 Task: Apply an Orange color cover.
Action: Mouse moved to (405, 173)
Screenshot: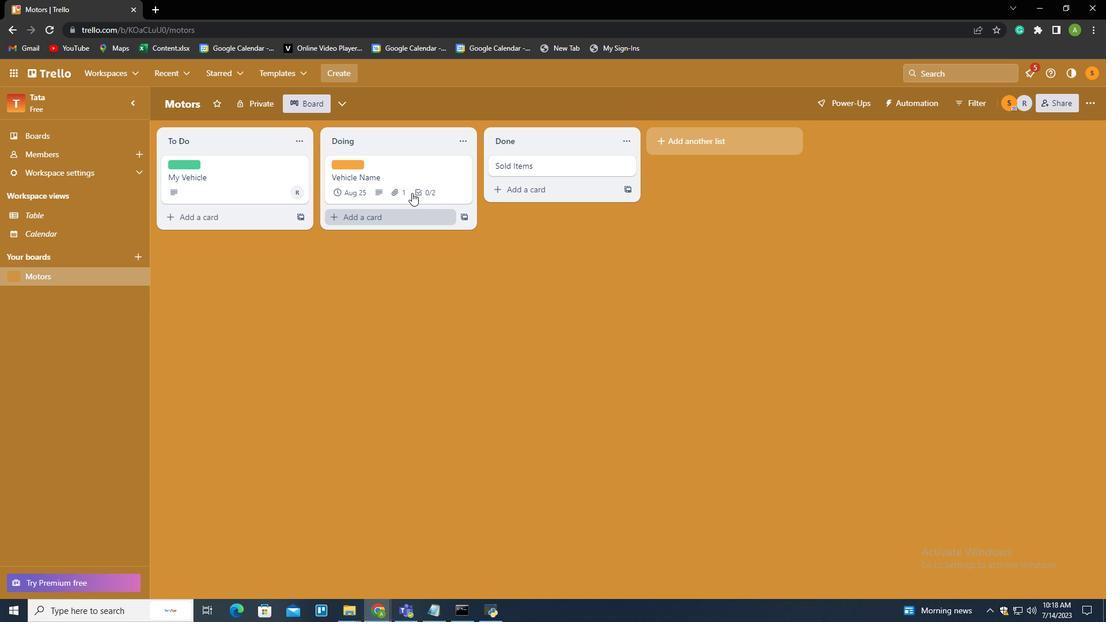 
Action: Mouse pressed left at (405, 173)
Screenshot: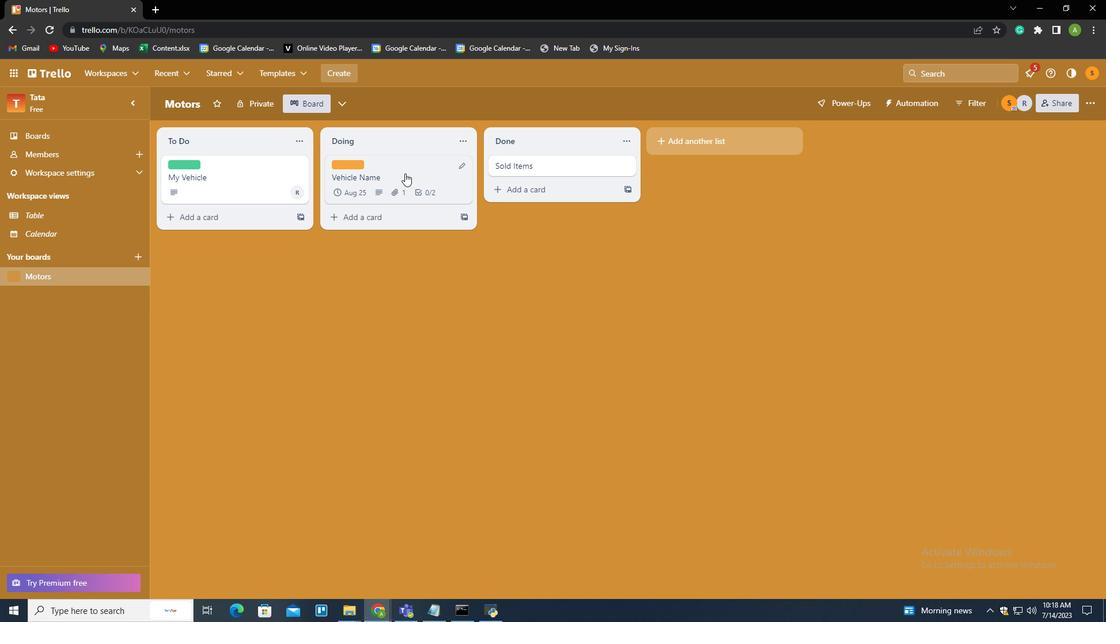
Action: Mouse moved to (706, 317)
Screenshot: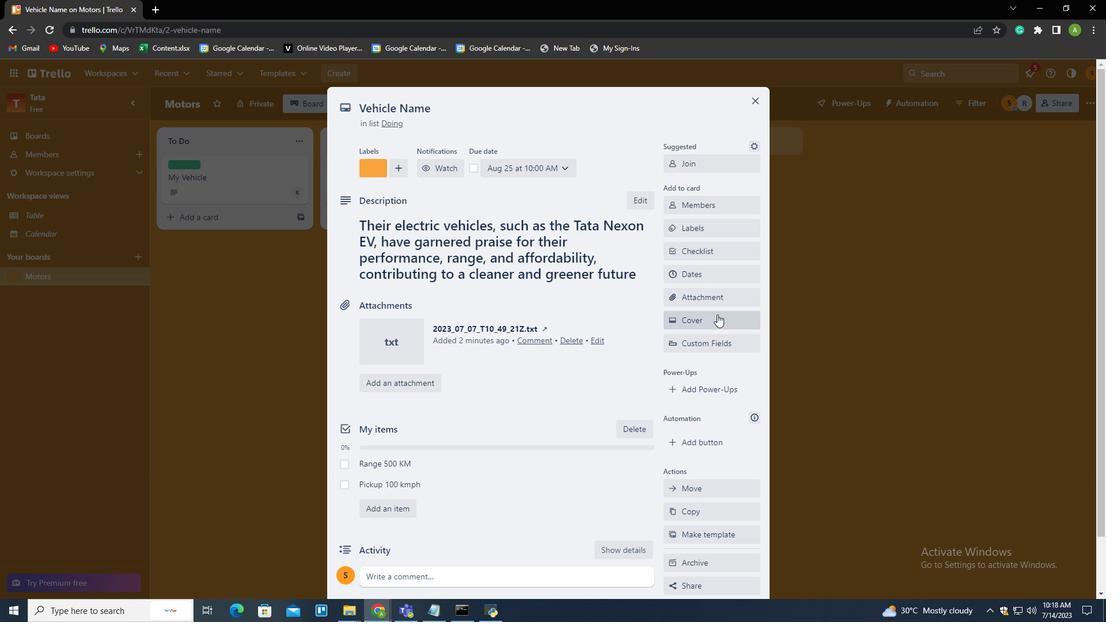 
Action: Mouse pressed left at (706, 317)
Screenshot: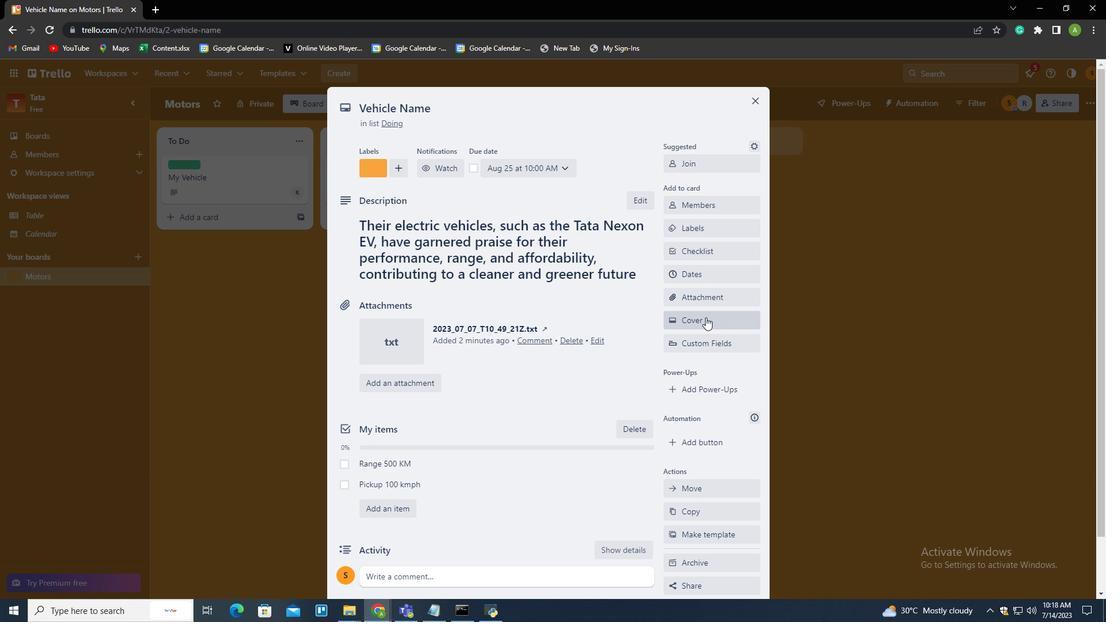
Action: Mouse moved to (750, 368)
Screenshot: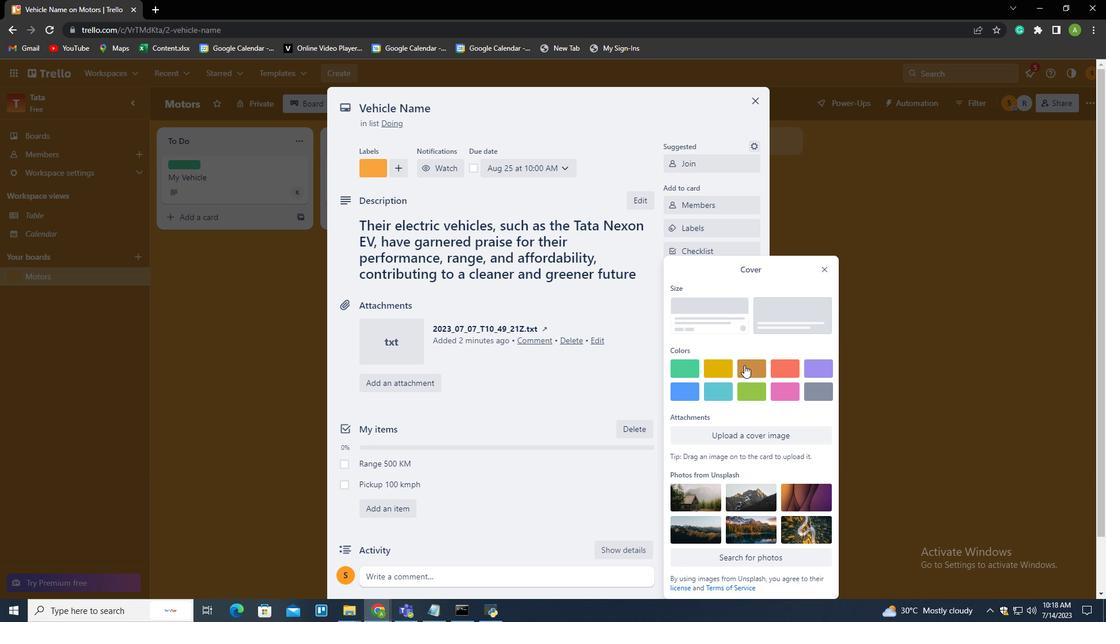 
Action: Mouse pressed left at (750, 368)
Screenshot: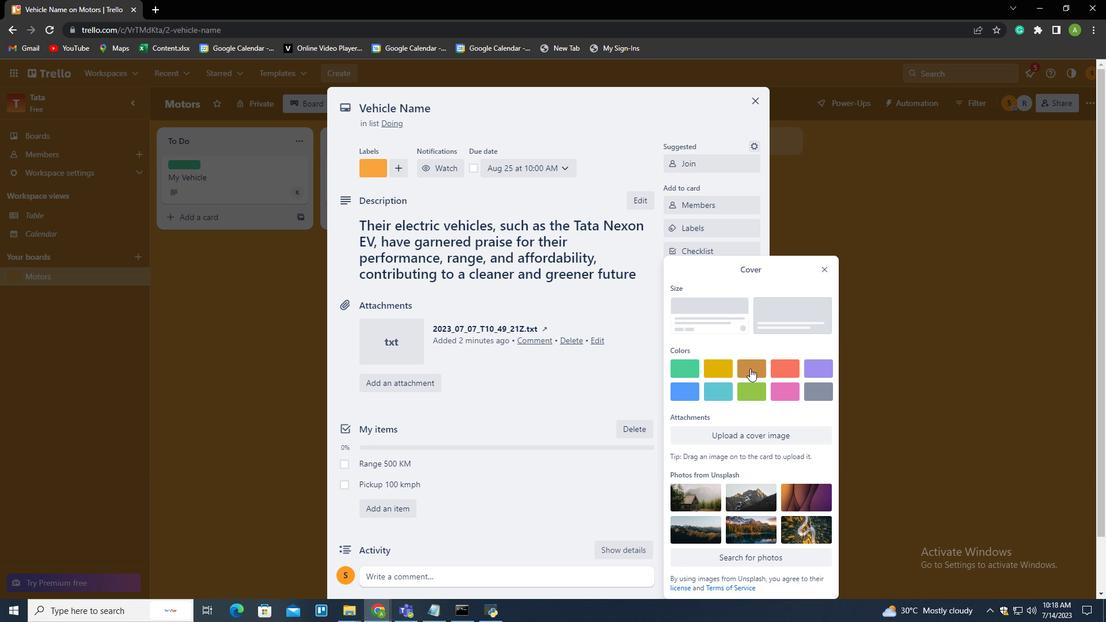 
Action: Mouse moved to (878, 300)
Screenshot: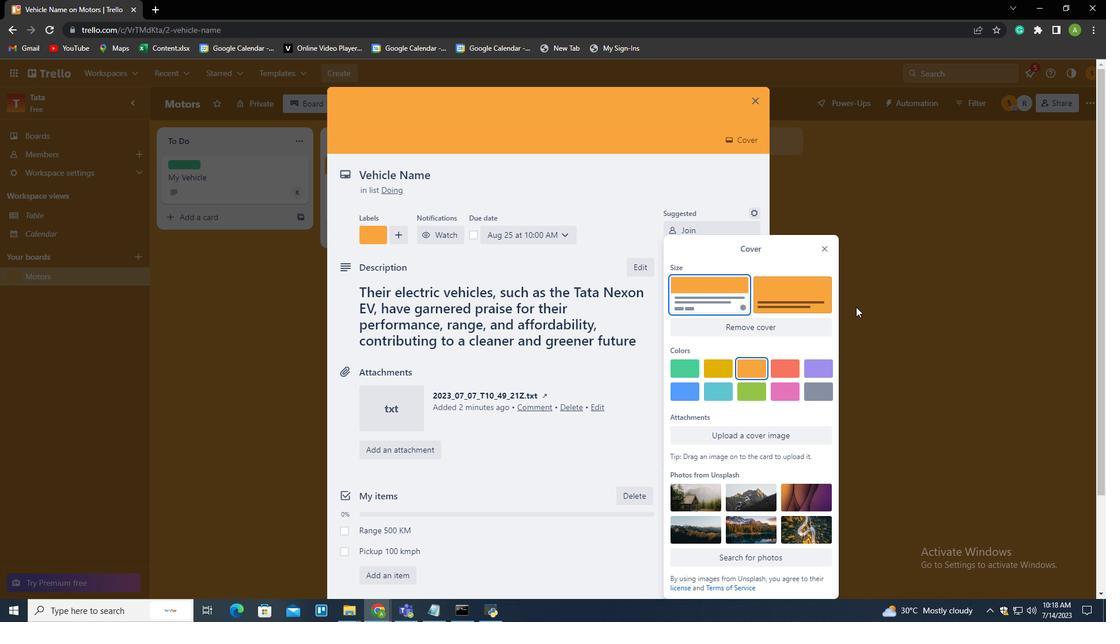 
Action: Mouse pressed left at (878, 300)
Screenshot: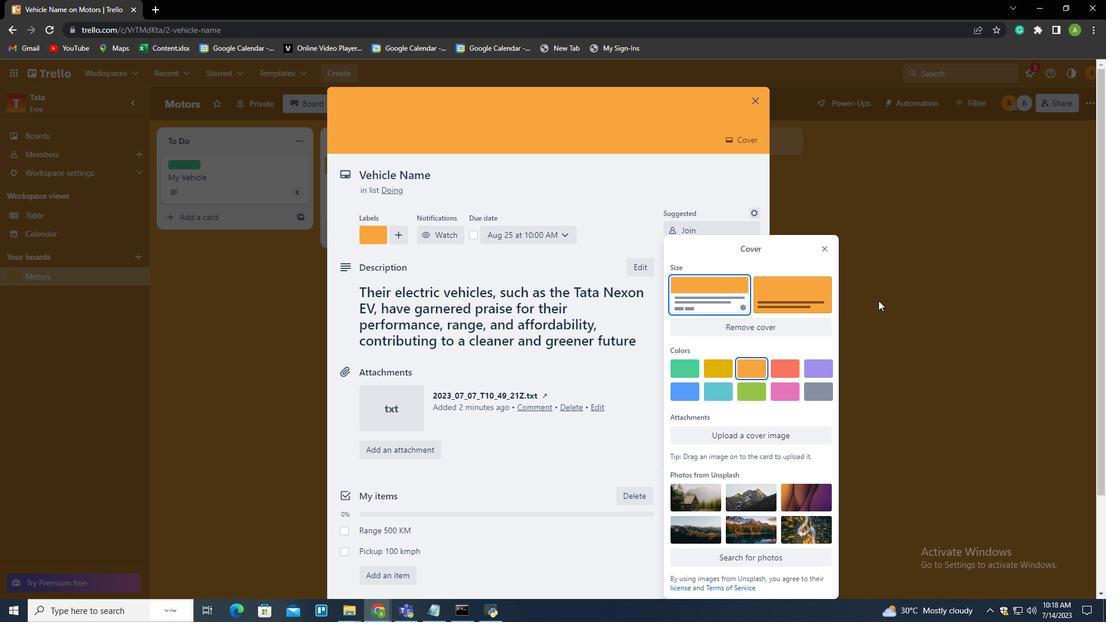 
Action: Mouse pressed left at (878, 300)
Screenshot: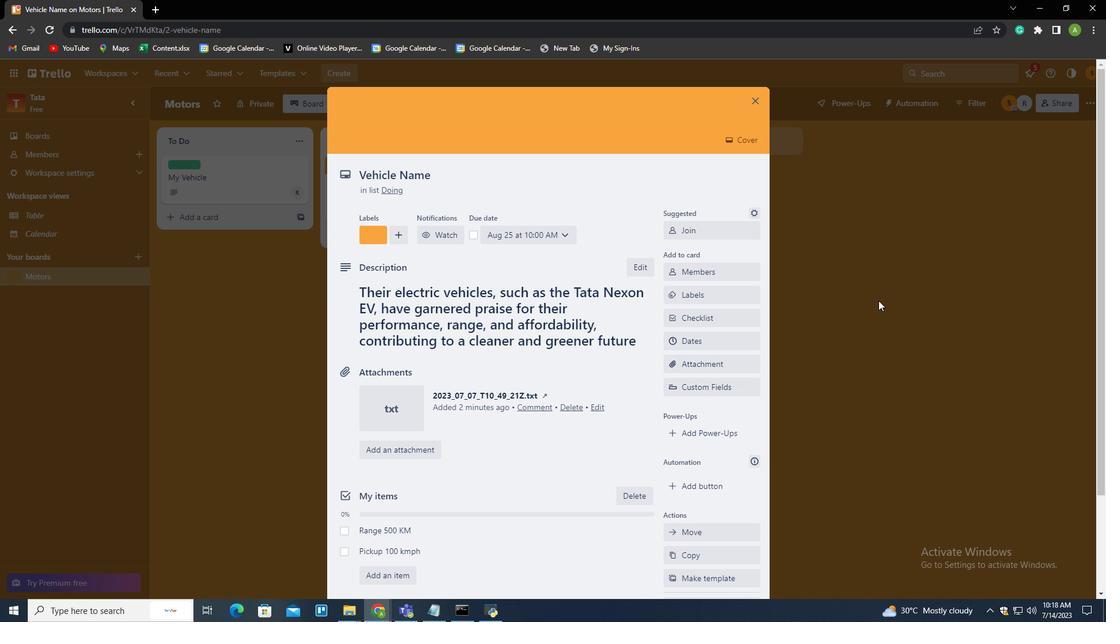 
